 Task: Set and save  "Integer pixel motion estimation method" for "H.264/MPEG-4 Part 10/AVC encoder (x264 10-bit)" to dia.
Action: Mouse moved to (117, 15)
Screenshot: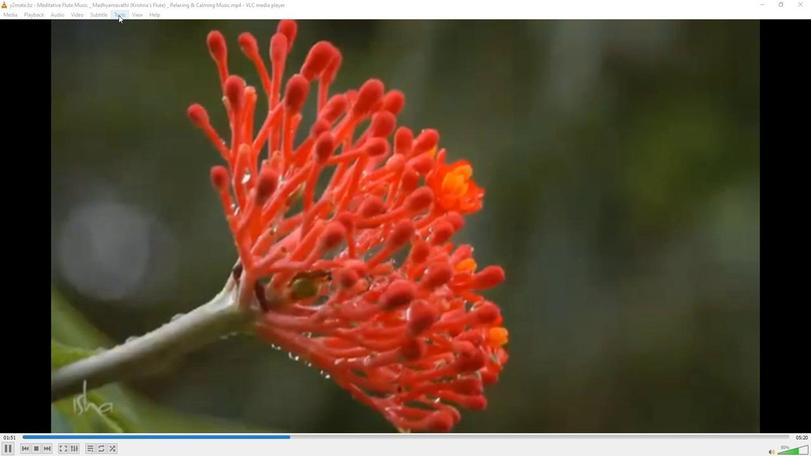 
Action: Mouse pressed left at (117, 15)
Screenshot: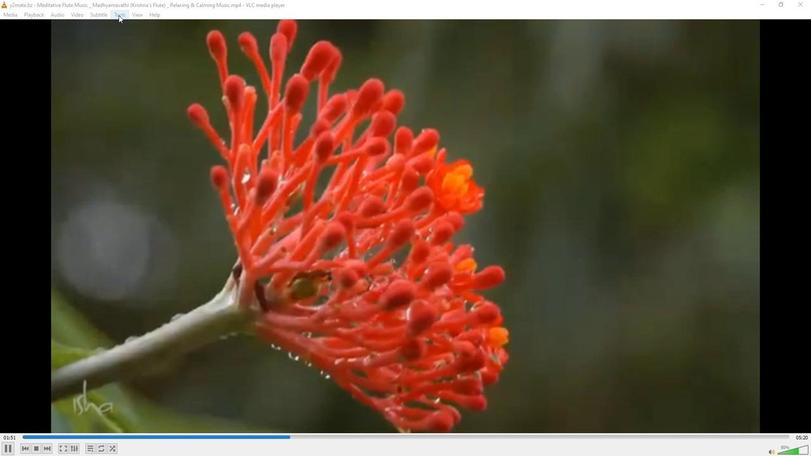 
Action: Mouse moved to (141, 114)
Screenshot: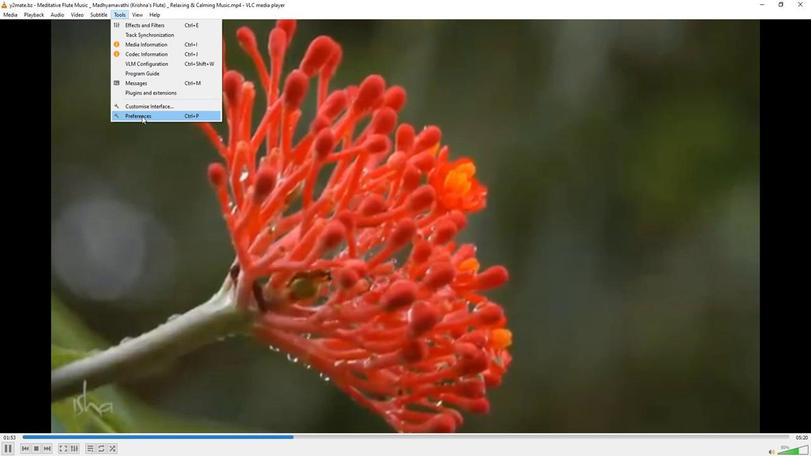 
Action: Mouse pressed left at (141, 114)
Screenshot: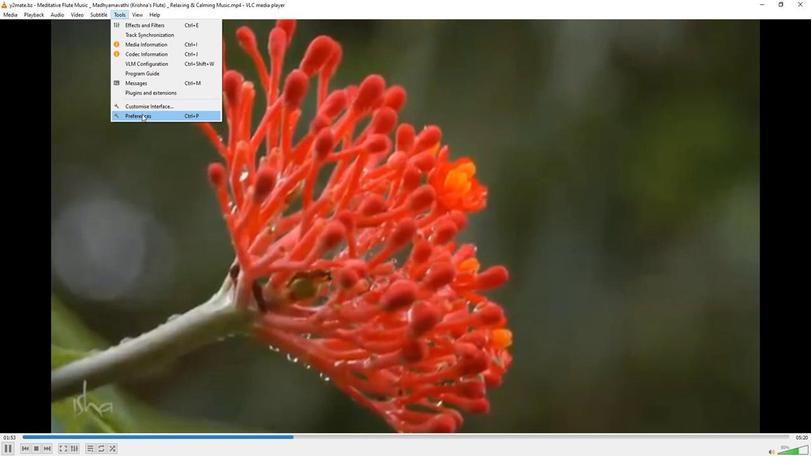 
Action: Mouse moved to (265, 370)
Screenshot: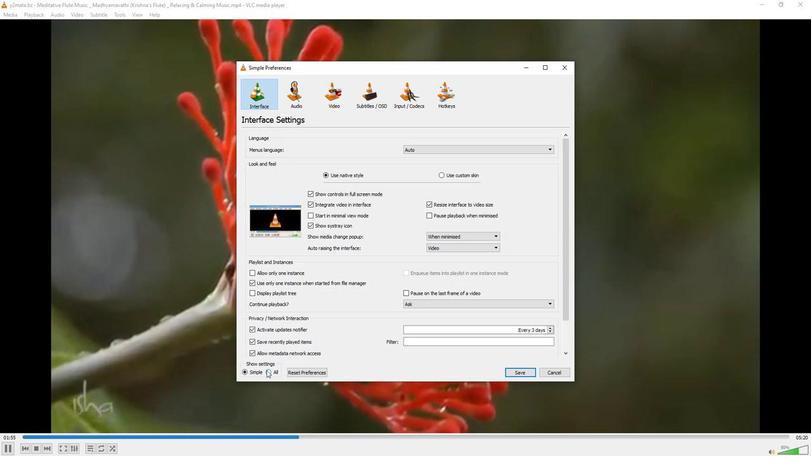 
Action: Mouse pressed left at (265, 370)
Screenshot: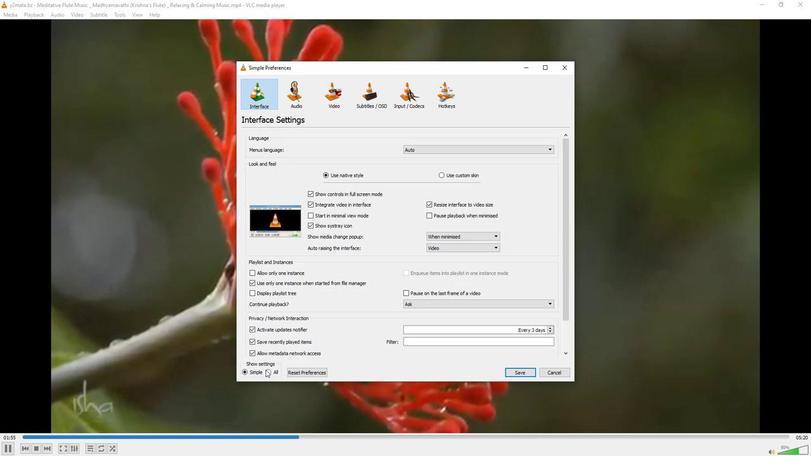 
Action: Mouse moved to (254, 286)
Screenshot: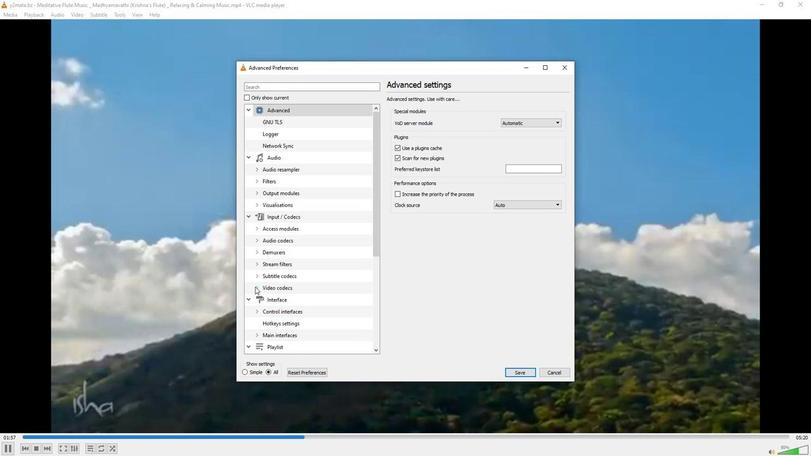 
Action: Mouse pressed left at (254, 286)
Screenshot: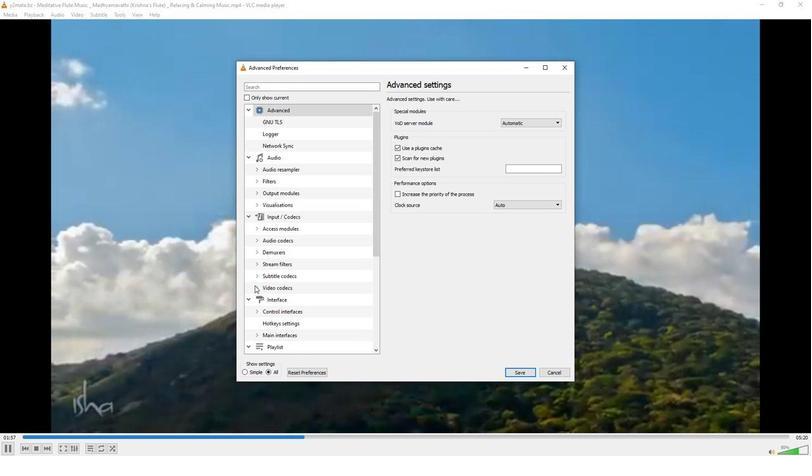 
Action: Mouse moved to (265, 301)
Screenshot: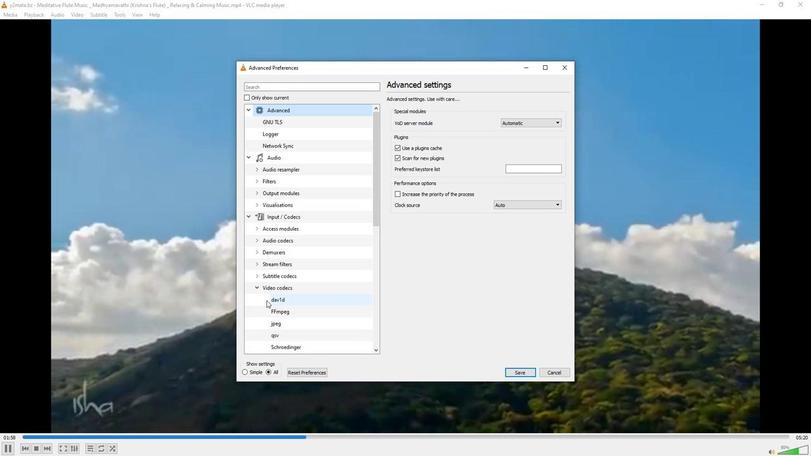 
Action: Mouse scrolled (265, 301) with delta (0, 0)
Screenshot: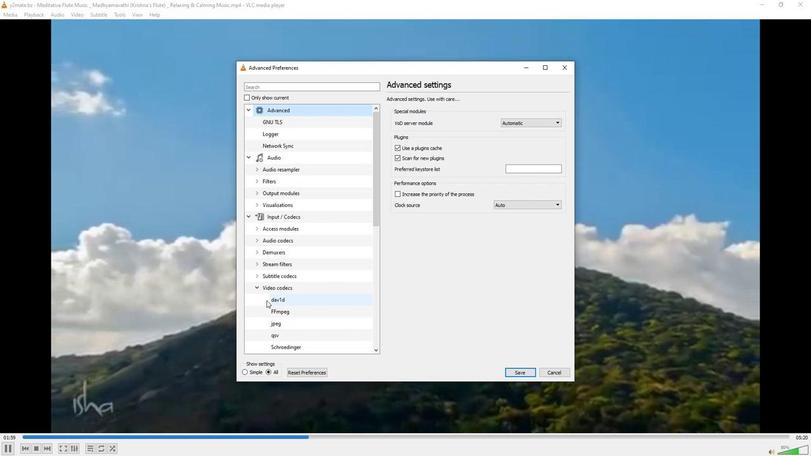 
Action: Mouse scrolled (265, 301) with delta (0, 0)
Screenshot: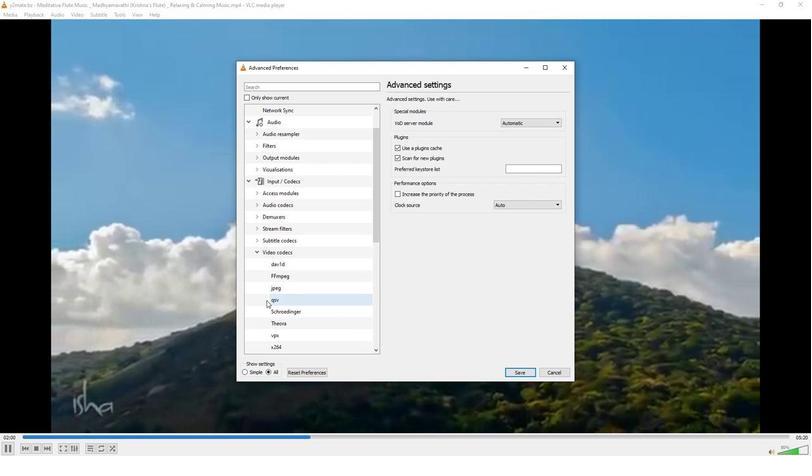 
Action: Mouse moved to (274, 322)
Screenshot: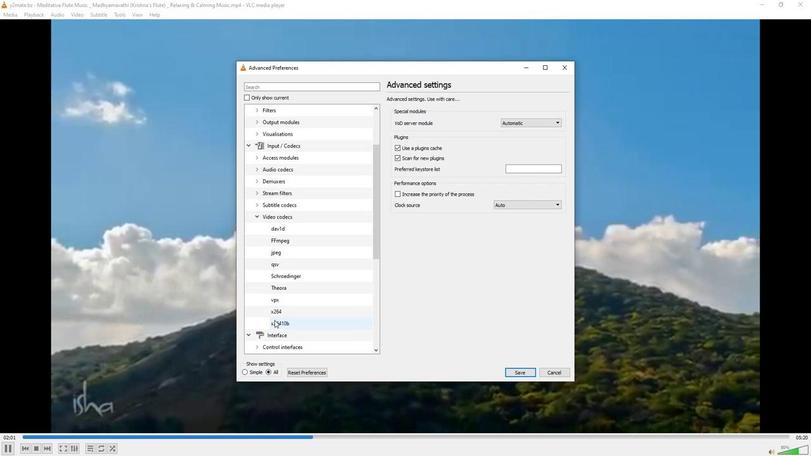 
Action: Mouse pressed left at (274, 322)
Screenshot: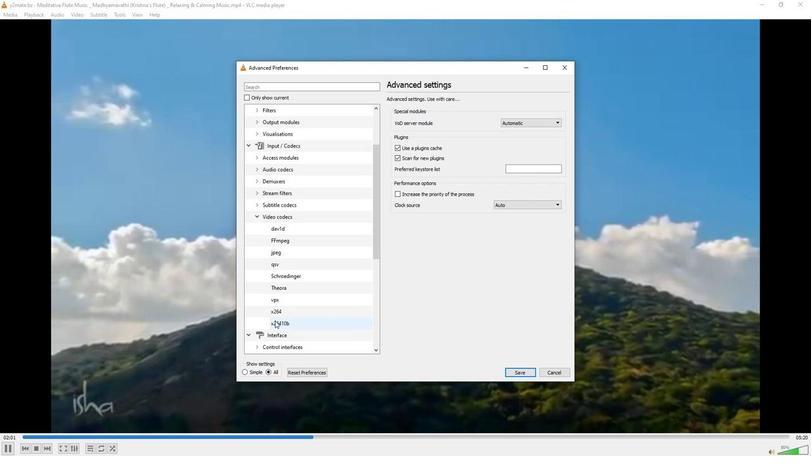
Action: Mouse moved to (417, 300)
Screenshot: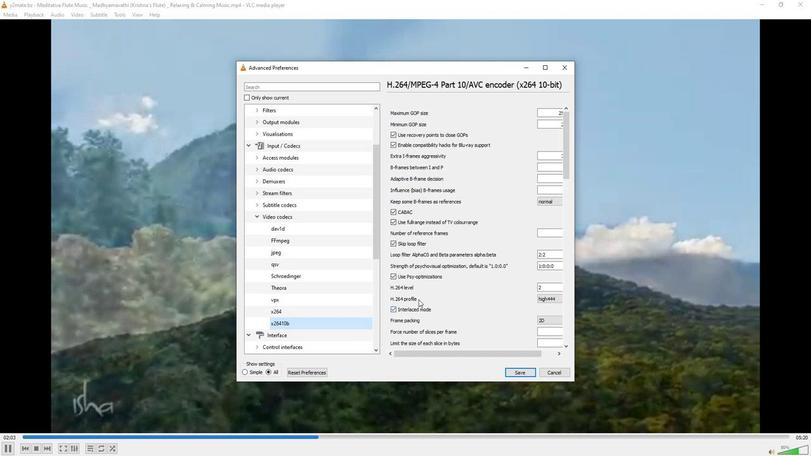 
Action: Mouse scrolled (417, 300) with delta (0, 0)
Screenshot: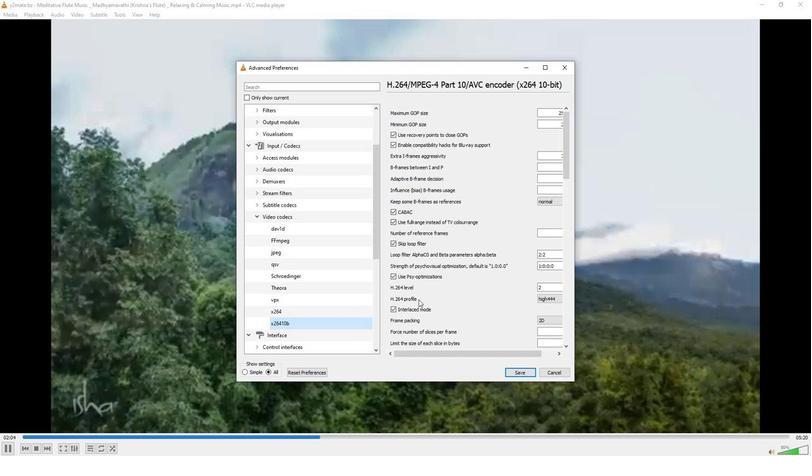 
Action: Mouse scrolled (417, 300) with delta (0, 0)
Screenshot: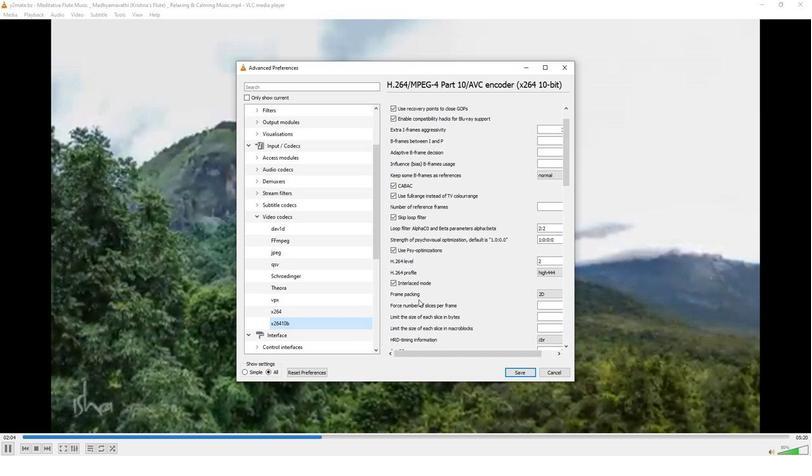 
Action: Mouse scrolled (417, 300) with delta (0, 0)
Screenshot: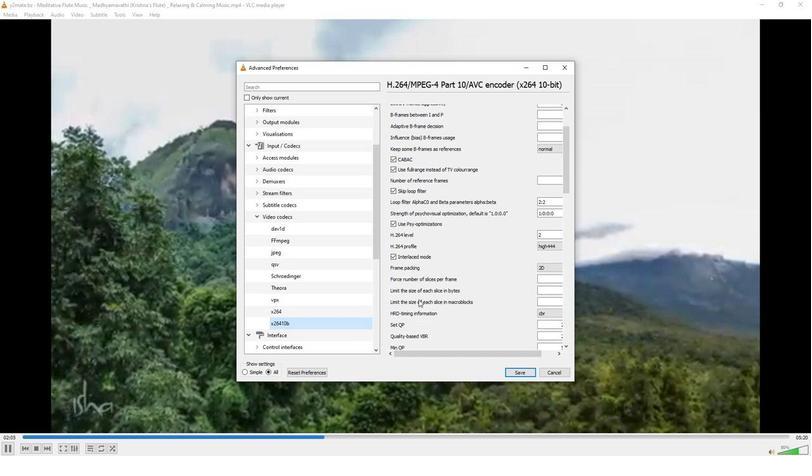 
Action: Mouse scrolled (417, 300) with delta (0, 0)
Screenshot: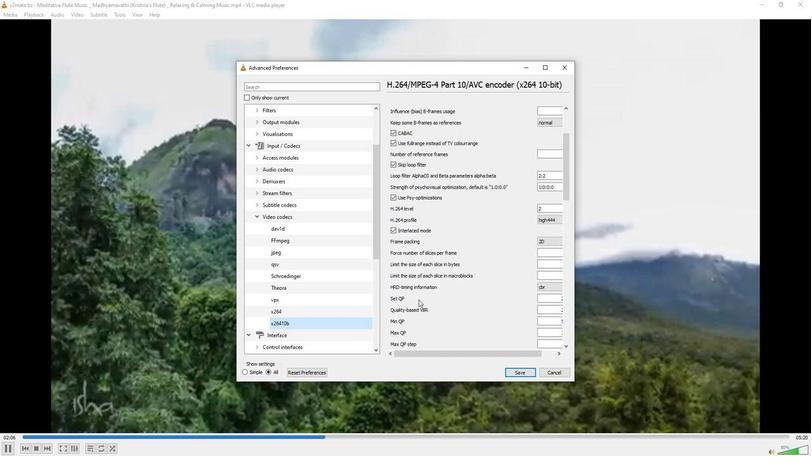 
Action: Mouse moved to (417, 299)
Screenshot: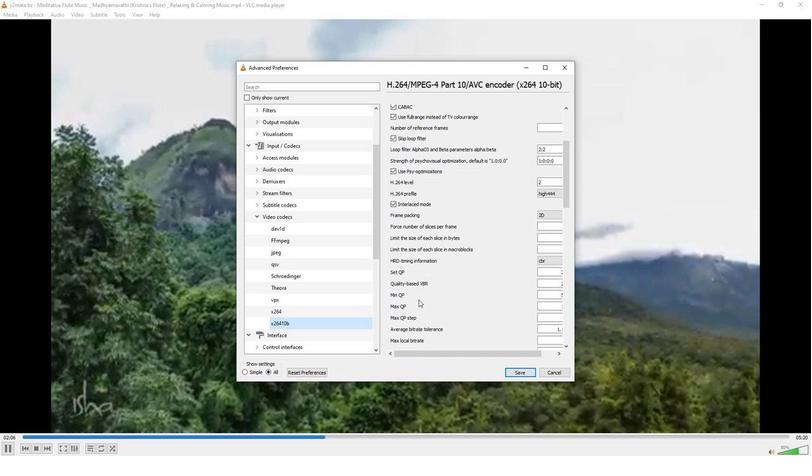 
Action: Mouse scrolled (417, 299) with delta (0, 0)
Screenshot: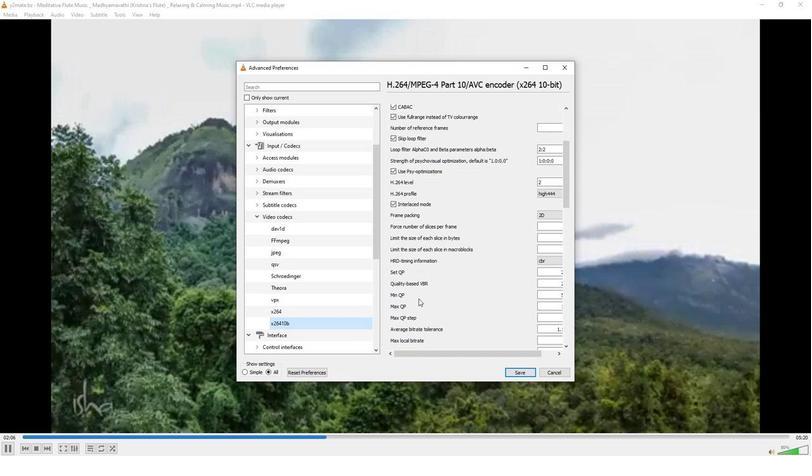 
Action: Mouse scrolled (417, 299) with delta (0, 0)
Screenshot: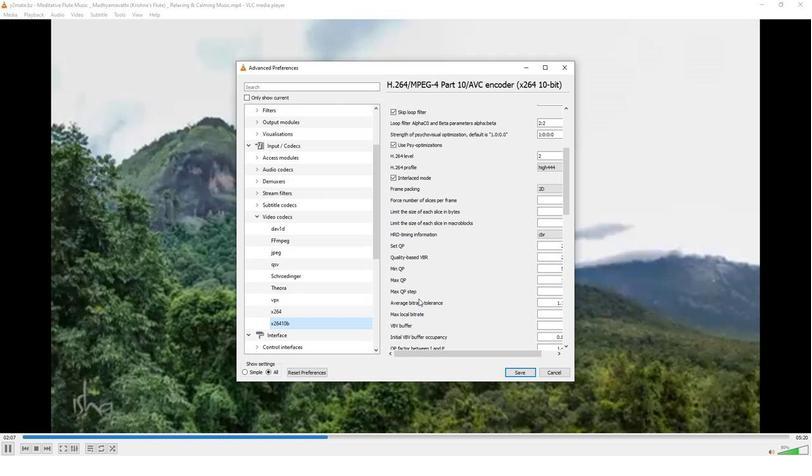 
Action: Mouse scrolled (417, 299) with delta (0, 0)
Screenshot: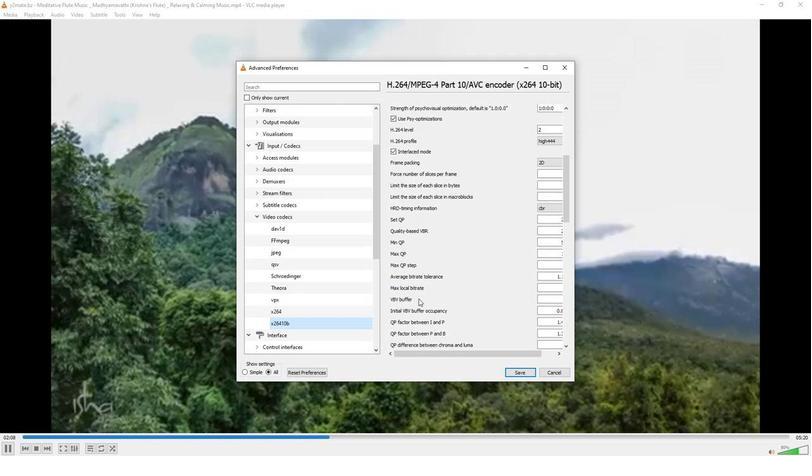 
Action: Mouse scrolled (417, 299) with delta (0, 0)
Screenshot: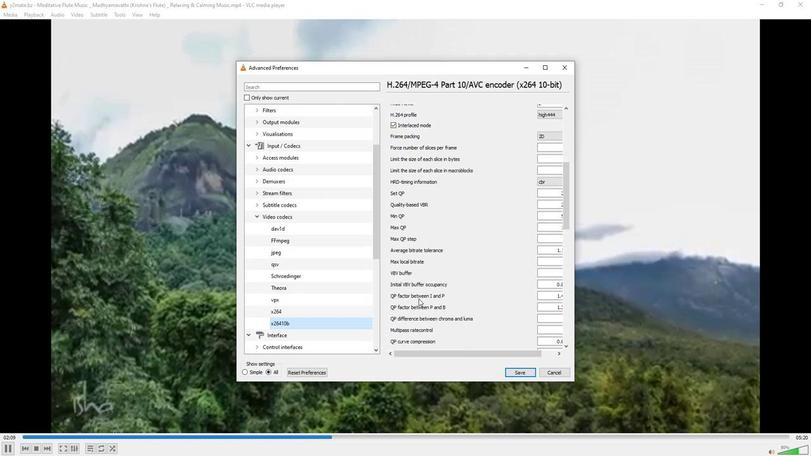 
Action: Mouse scrolled (417, 299) with delta (0, 0)
Screenshot: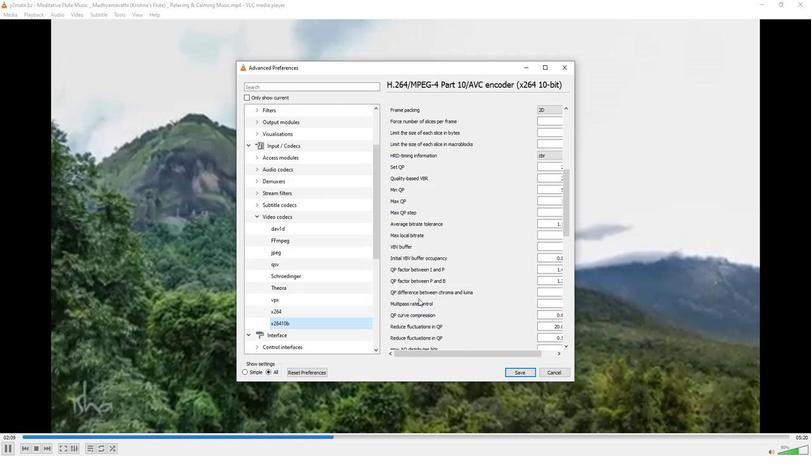 
Action: Mouse scrolled (417, 299) with delta (0, 0)
Screenshot: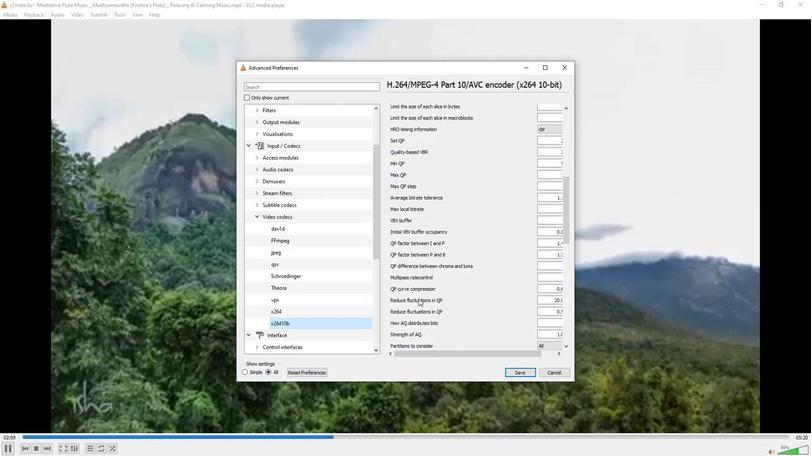
Action: Mouse scrolled (417, 299) with delta (0, 0)
Screenshot: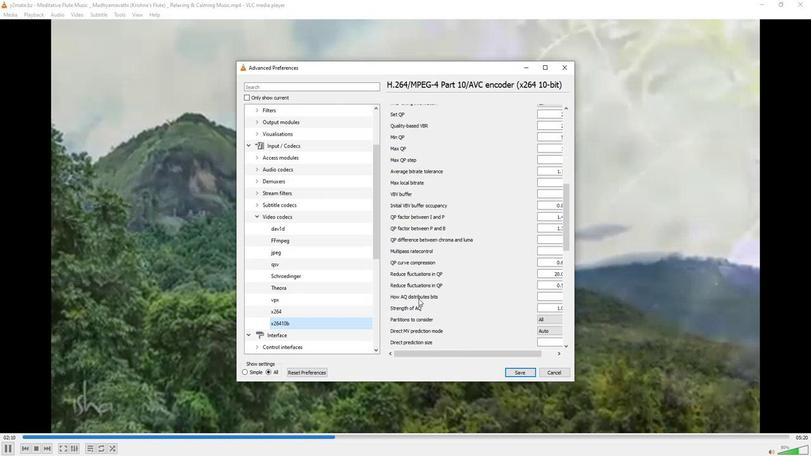 
Action: Mouse scrolled (417, 299) with delta (0, 0)
Screenshot: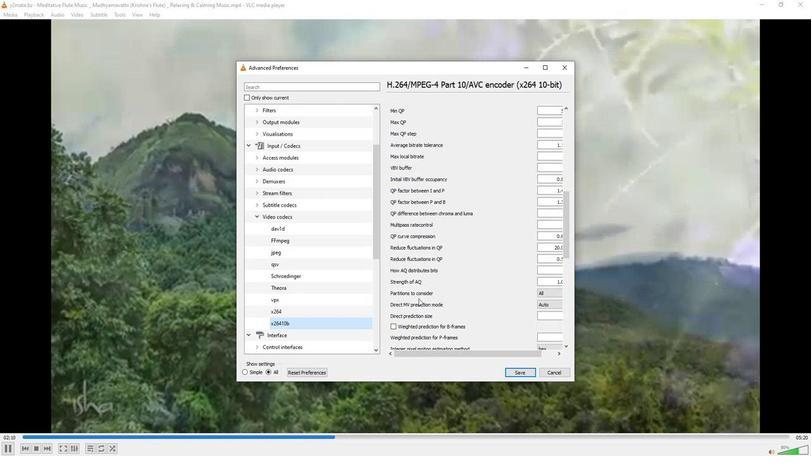 
Action: Mouse moved to (544, 320)
Screenshot: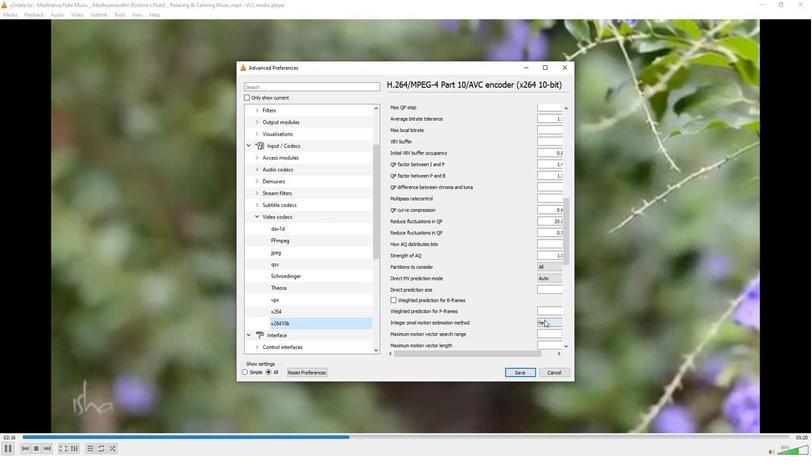 
Action: Mouse pressed left at (544, 320)
Screenshot: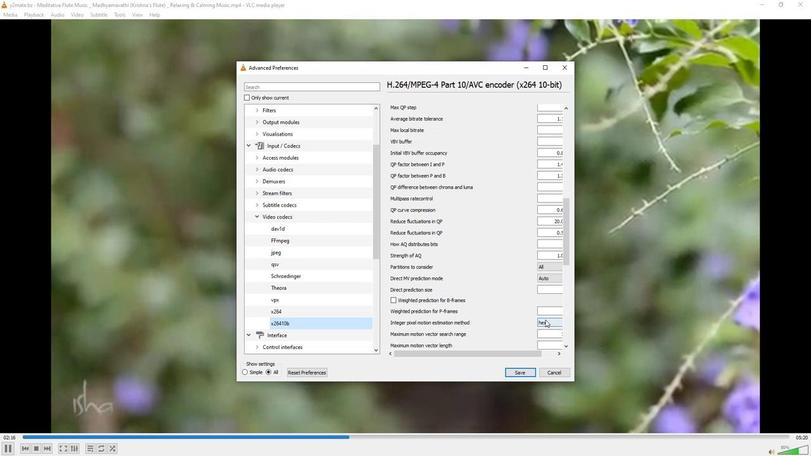 
Action: Mouse moved to (542, 329)
Screenshot: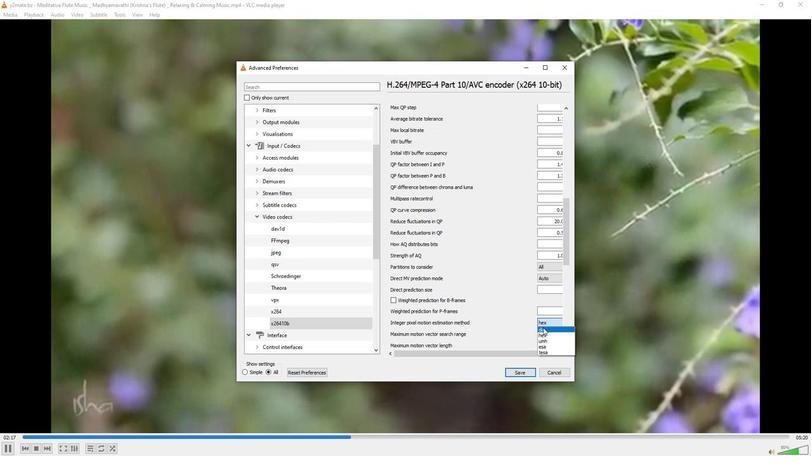 
Action: Mouse pressed left at (542, 329)
Screenshot: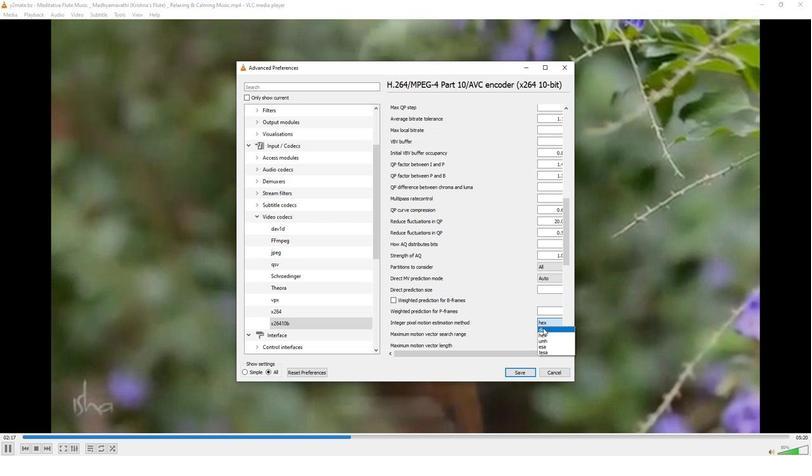 
Action: Mouse moved to (541, 329)
Screenshot: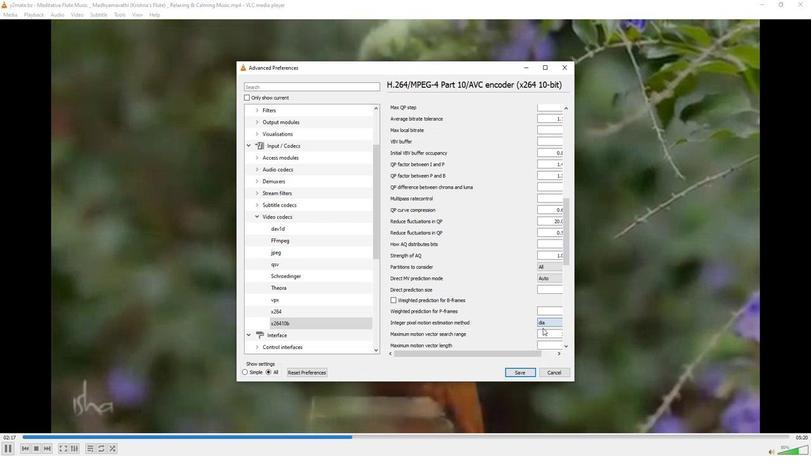 
